 Task: Create ChildIssue0000000644 as Child Issue of Issue Issue0000000322 in Backlog  in Scrum Project Project0000000065 in Jira. Create ChildIssue0000000645 as Child Issue of Issue Issue0000000323 in Backlog  in Scrum Project Project0000000065 in Jira. Create ChildIssue0000000646 as Child Issue of Issue Issue0000000323 in Backlog  in Scrum Project Project0000000065 in Jira. Create ChildIssue0000000647 as Child Issue of Issue Issue0000000324 in Backlog  in Scrum Project Project0000000065 in Jira. Create ChildIssue0000000648 as Child Issue of Issue Issue0000000324 in Backlog  in Scrum Project Project0000000065 in Jira
Action: Mouse moved to (861, 433)
Screenshot: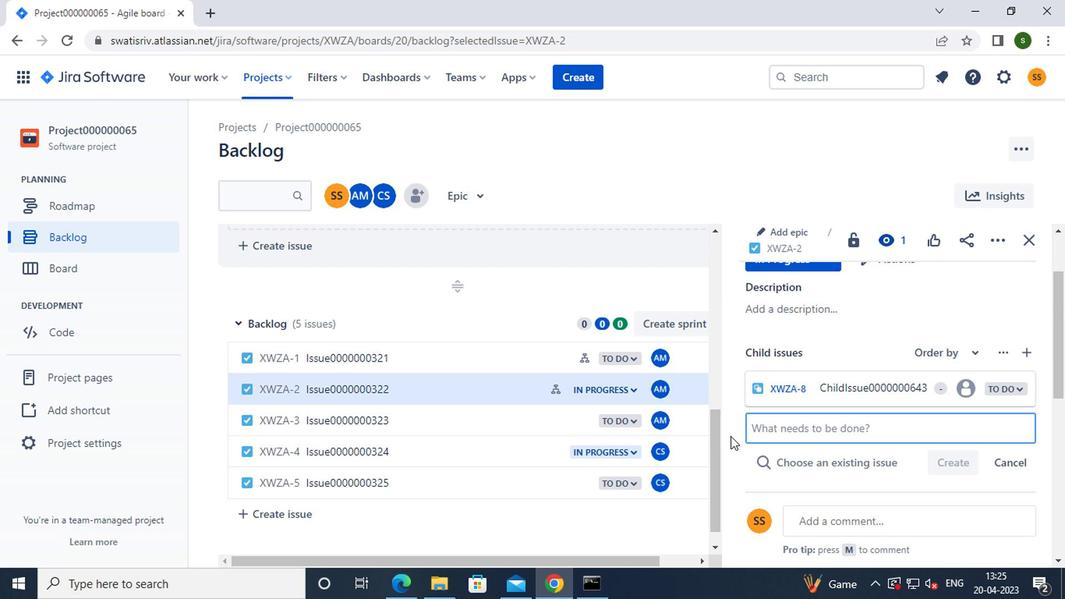 
Action: Key pressed c<Key.caps_lock>hild<Key.caps_lock>i<Key.caps_lock>ssue0000000644
Screenshot: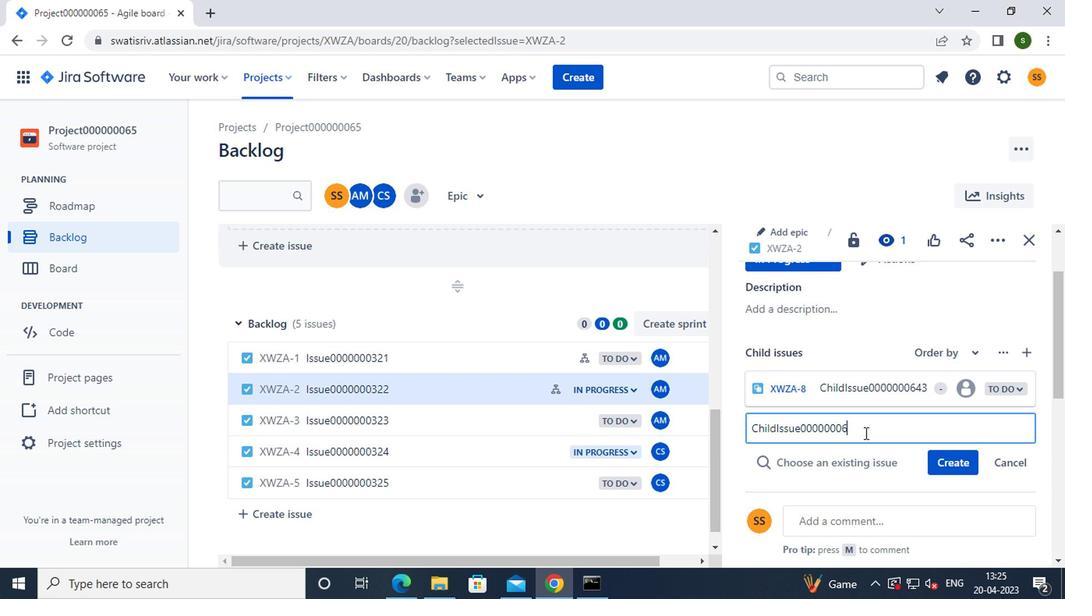 
Action: Mouse moved to (955, 458)
Screenshot: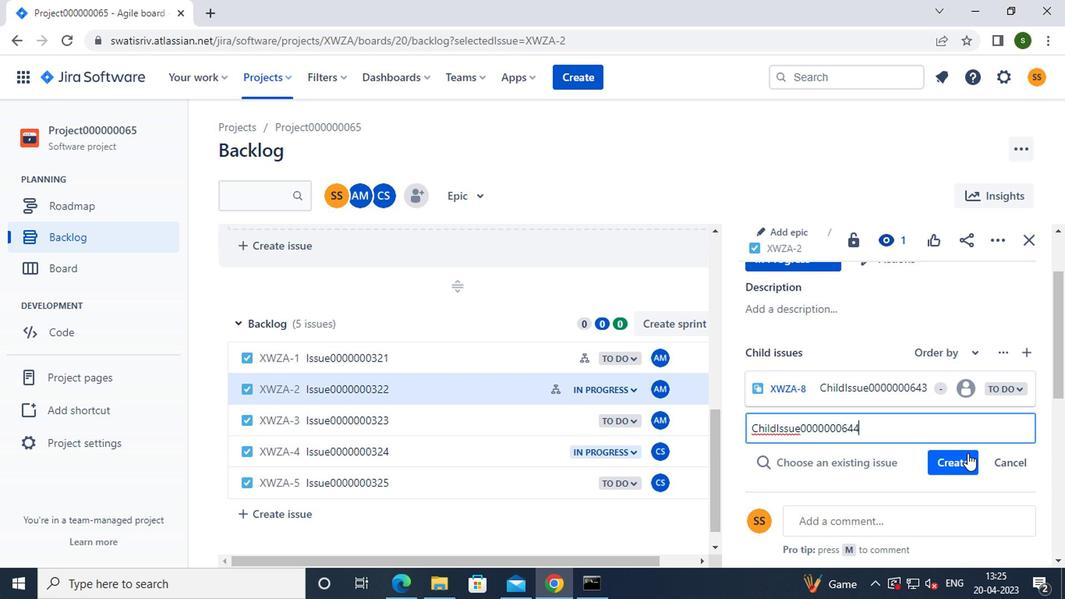 
Action: Mouse pressed left at (955, 458)
Screenshot: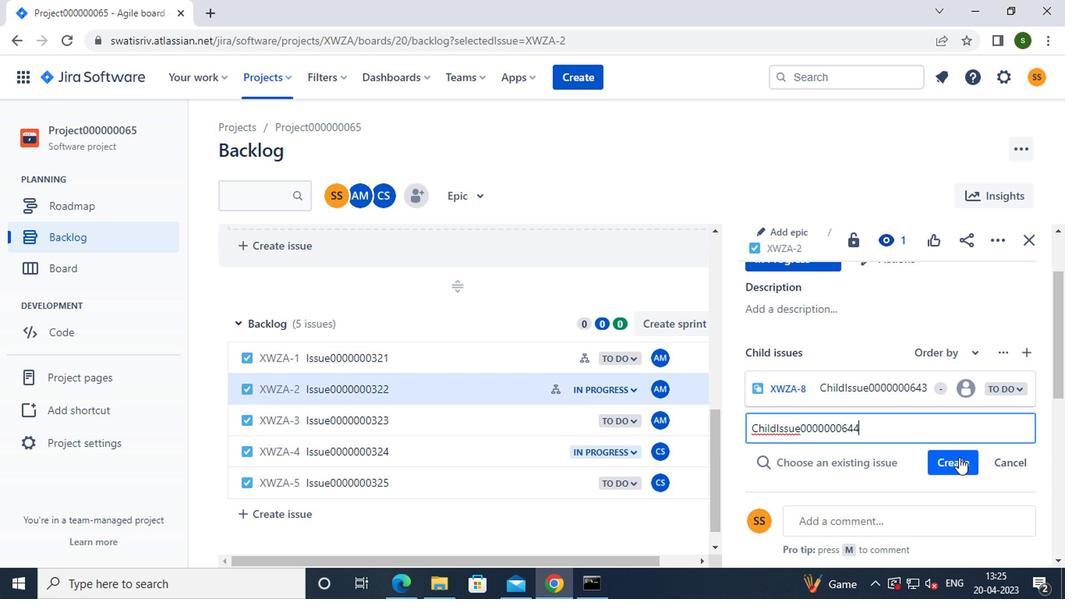 
Action: Mouse moved to (467, 421)
Screenshot: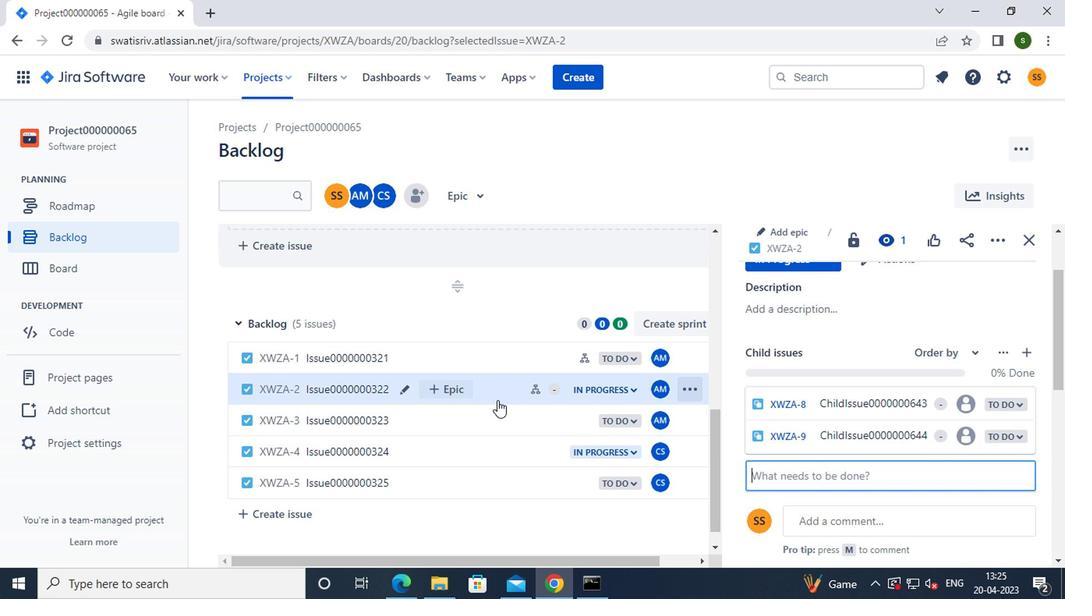 
Action: Mouse pressed left at (467, 421)
Screenshot: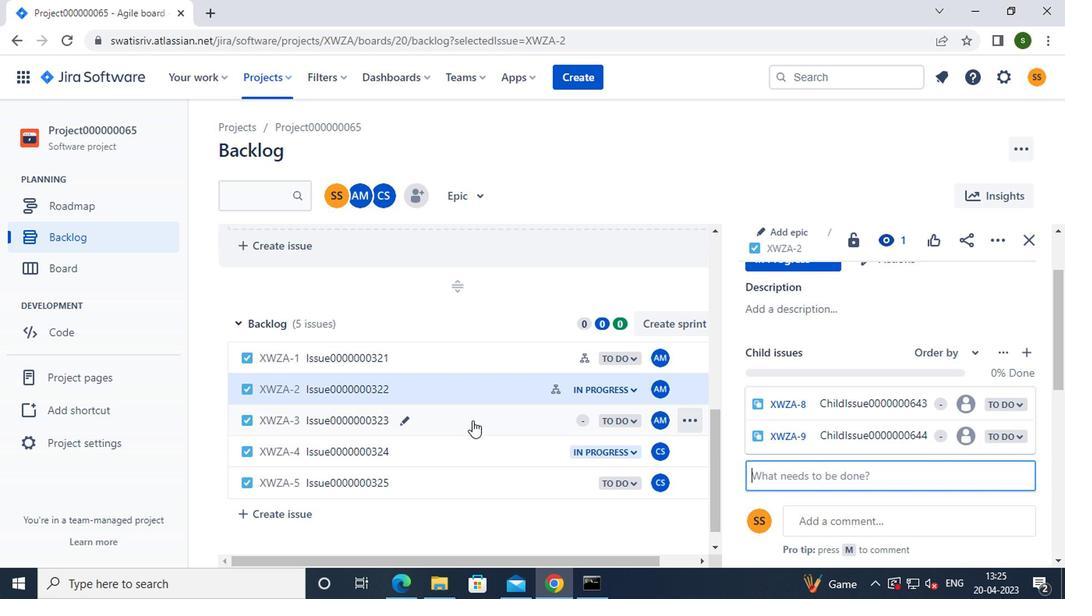 
Action: Mouse moved to (787, 309)
Screenshot: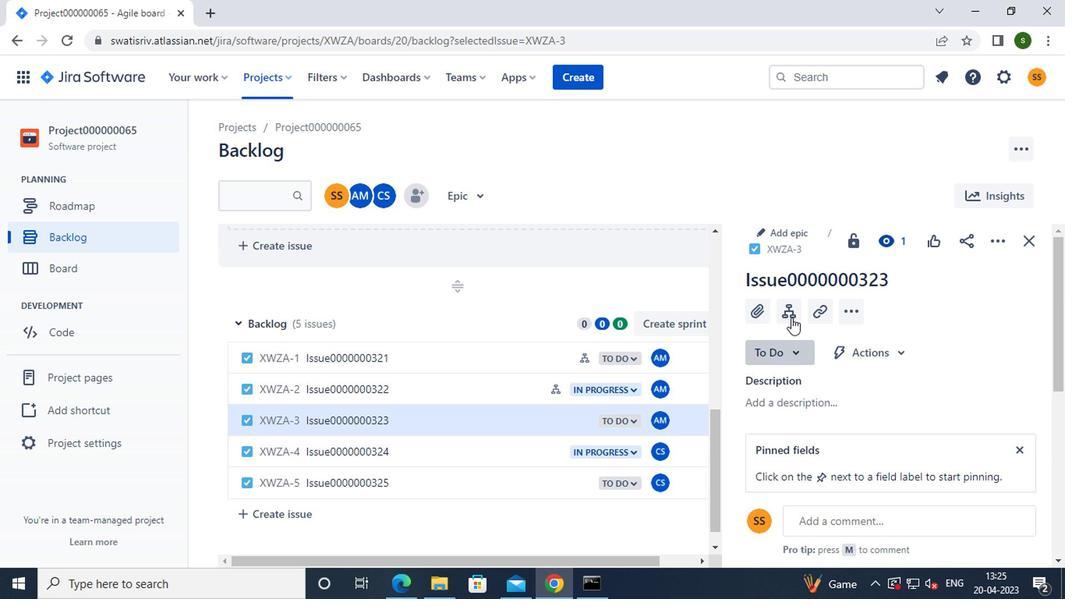 
Action: Mouse pressed left at (787, 309)
Screenshot: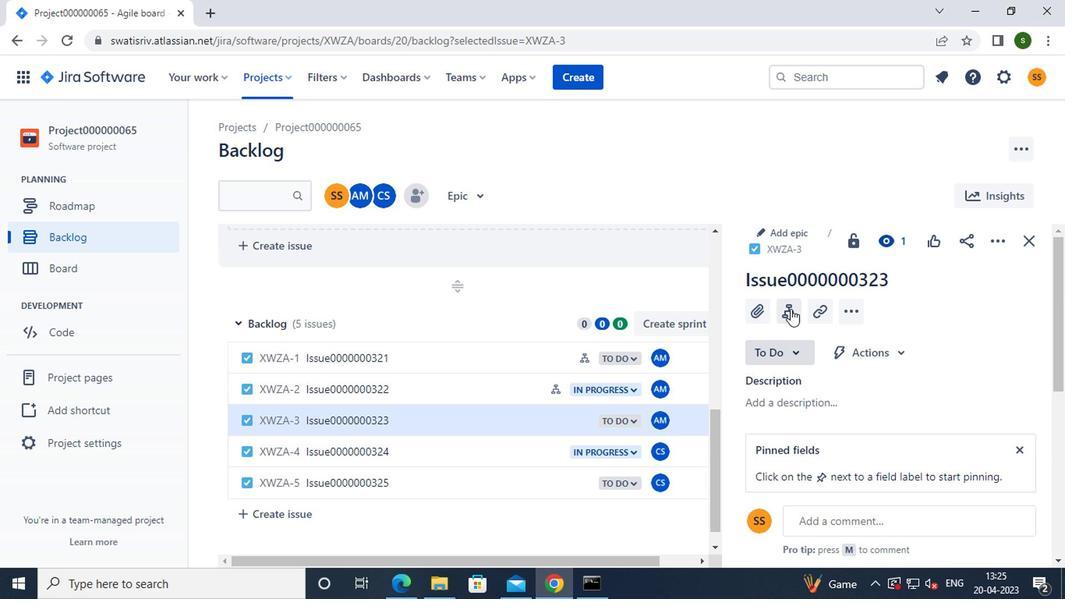 
Action: Mouse moved to (793, 377)
Screenshot: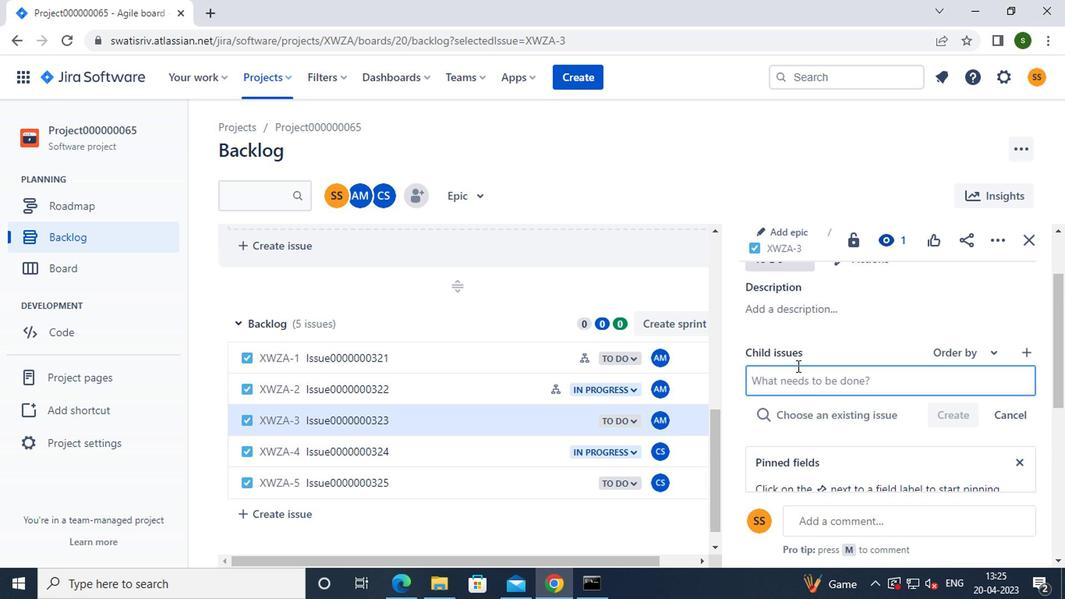 
Action: Key pressed <Key.caps_lock>c<Key.caps_lock>hild<Key.caps_lock>i<Key.caps_lock>ssi<Key.backspace>ue0000000645
Screenshot: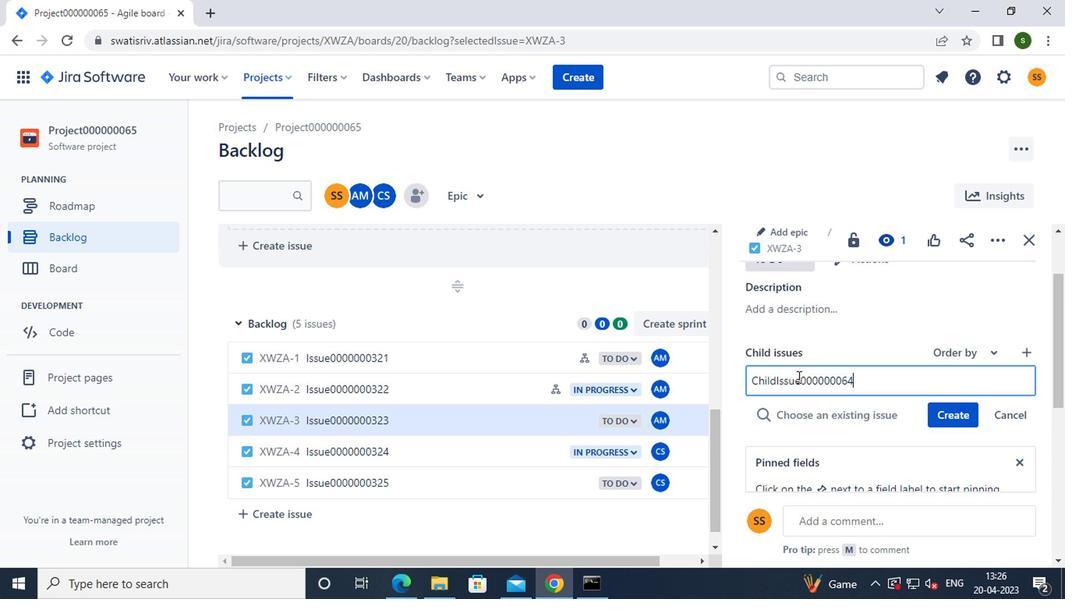 
Action: Mouse moved to (955, 412)
Screenshot: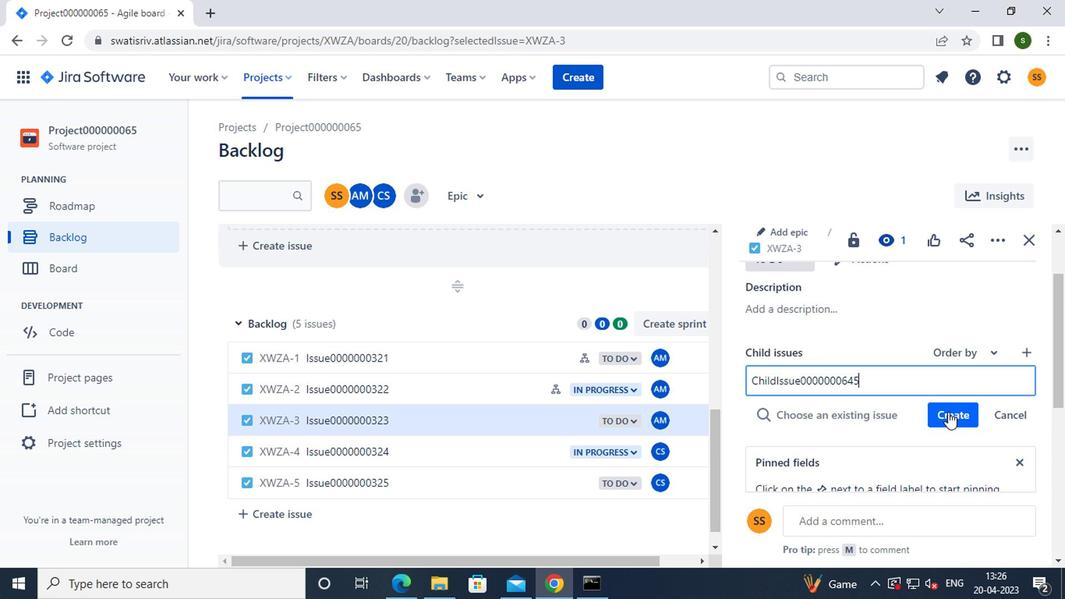 
Action: Mouse pressed left at (955, 412)
Screenshot: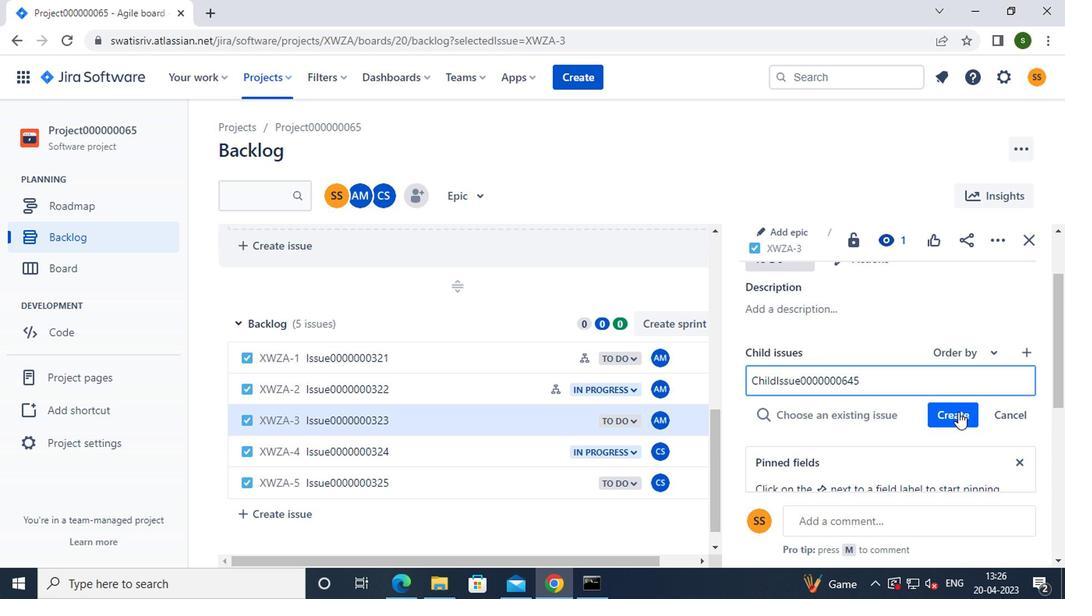 
Action: Mouse moved to (901, 424)
Screenshot: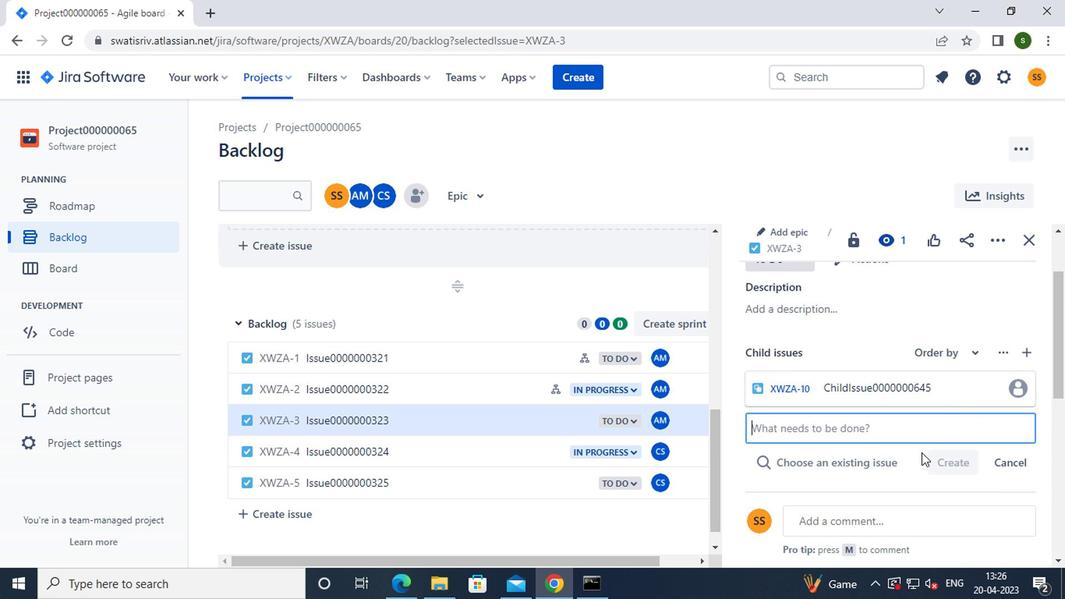 
Action: Key pressed <Key.caps_lock>c<Key.caps_lock>hild<Key.caps_lock>i<Key.caps_lock>ssue0000000646
Screenshot: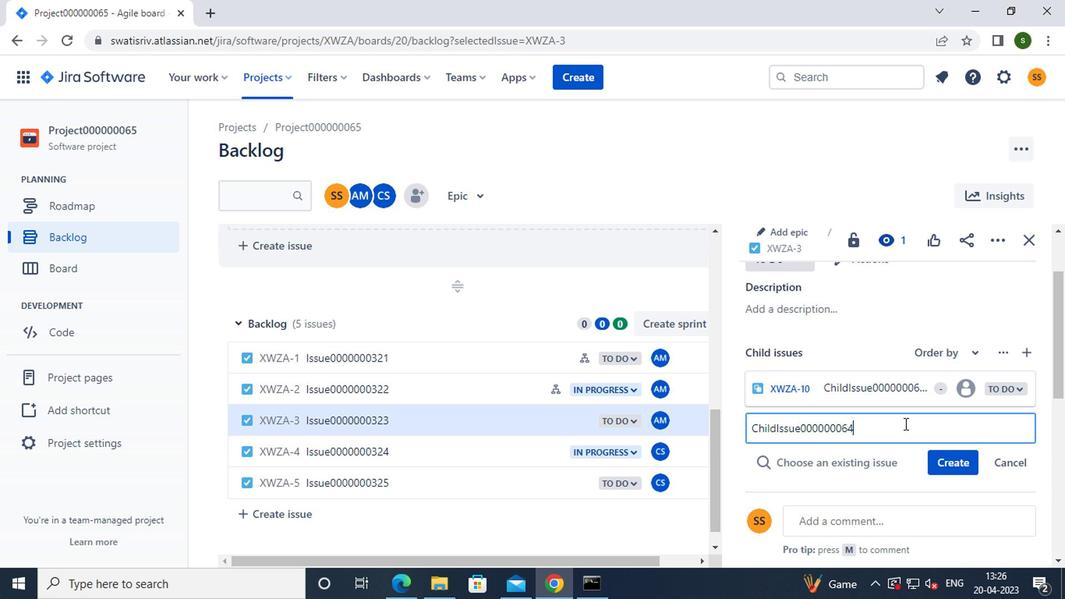 
Action: Mouse moved to (938, 463)
Screenshot: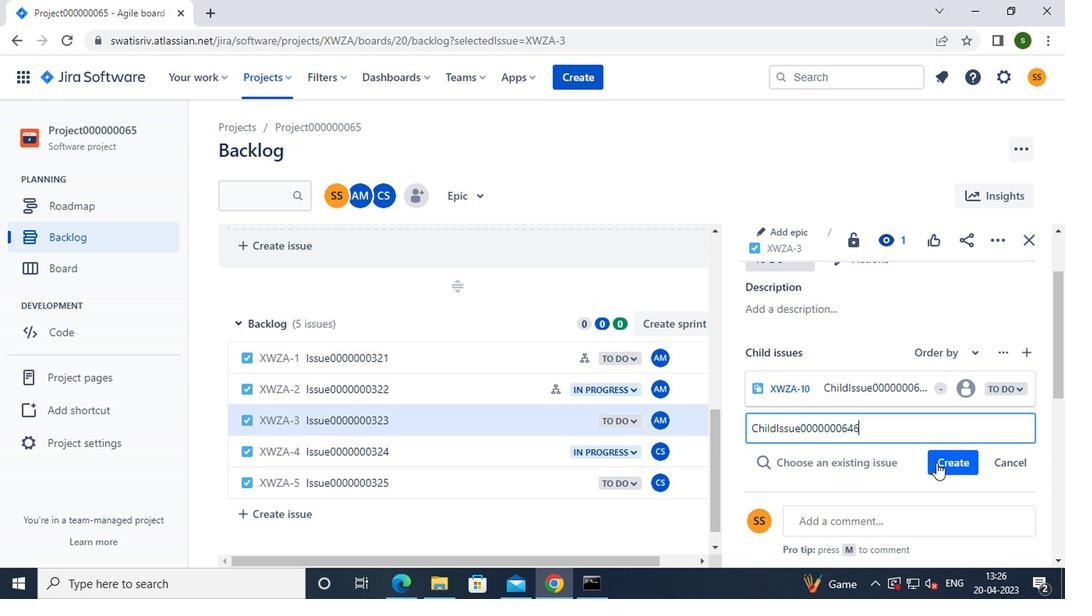 
Action: Mouse pressed left at (938, 463)
Screenshot: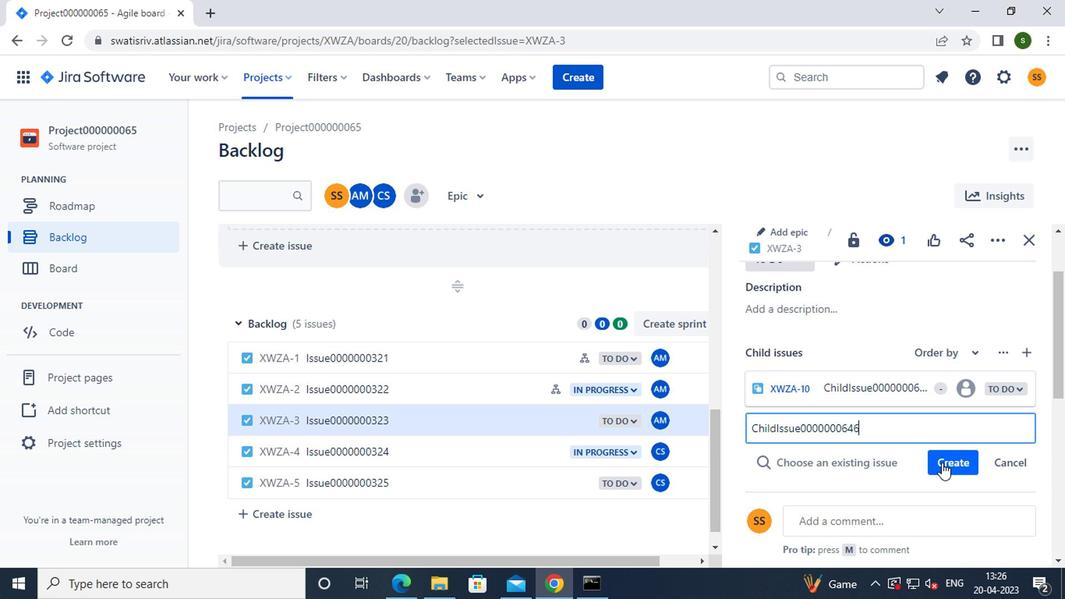 
Action: Mouse moved to (476, 446)
Screenshot: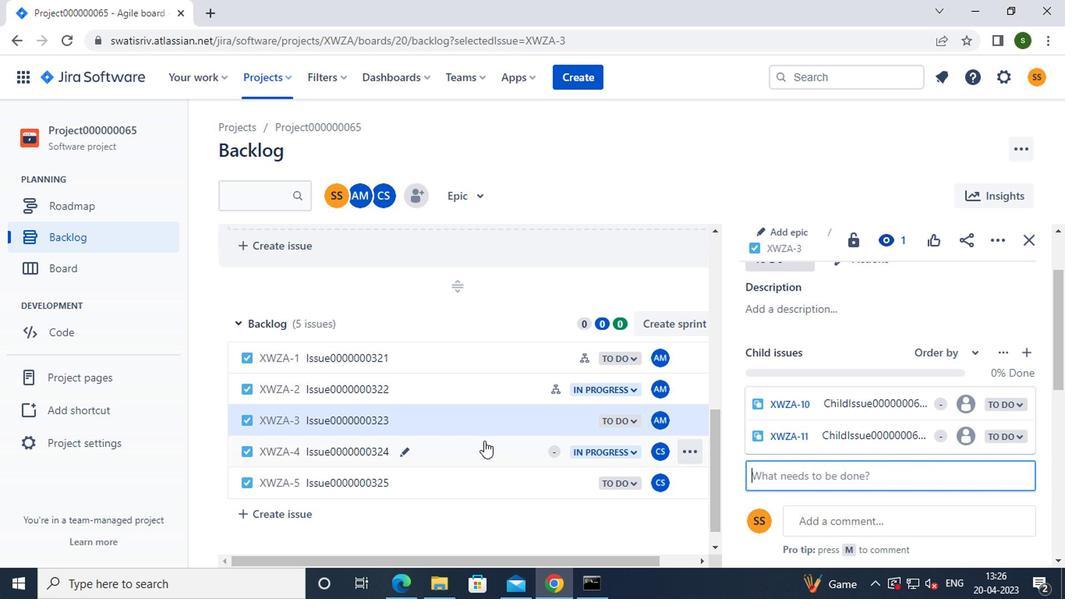 
Action: Mouse pressed left at (476, 446)
Screenshot: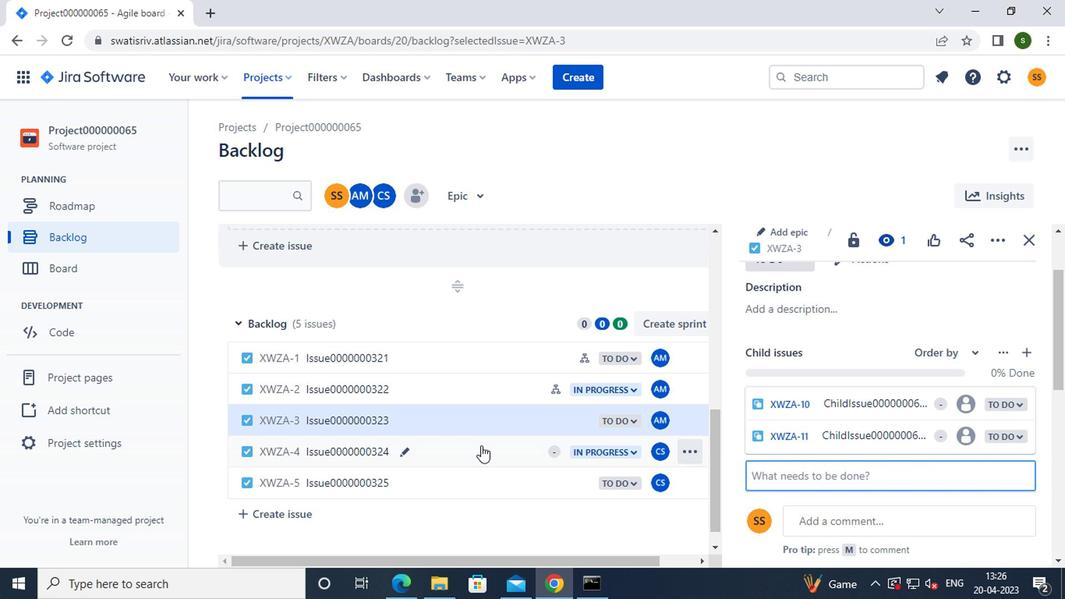 
Action: Mouse moved to (785, 313)
Screenshot: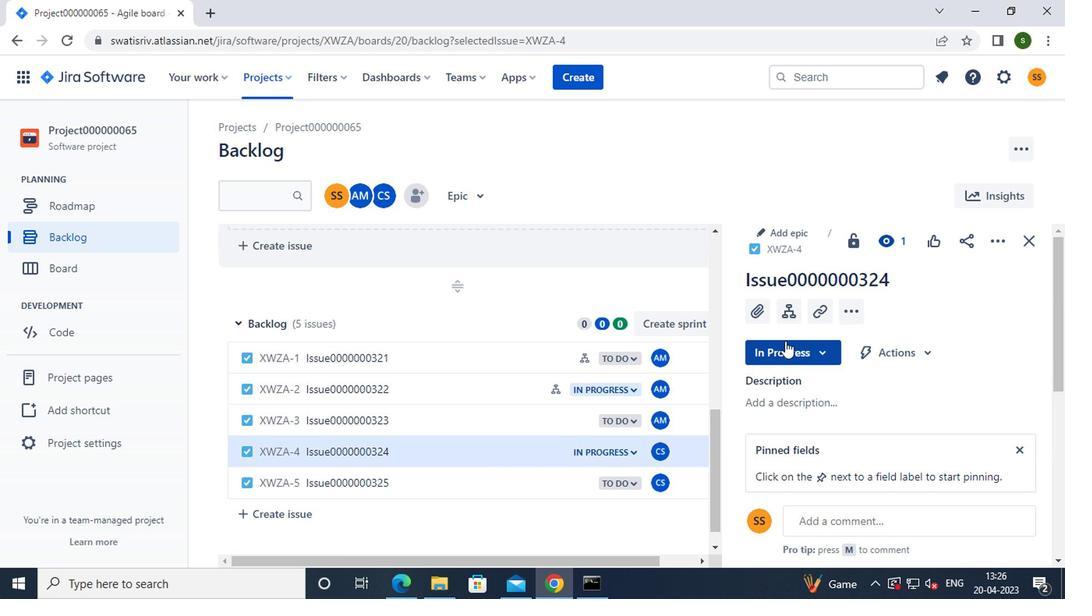 
Action: Mouse pressed left at (785, 313)
Screenshot: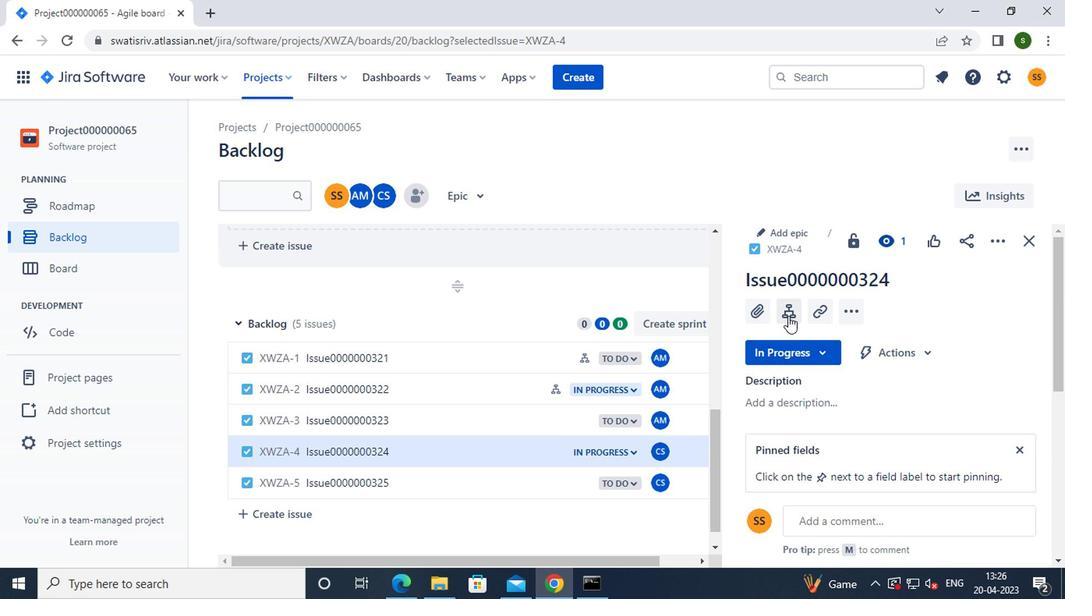 
Action: Mouse moved to (803, 380)
Screenshot: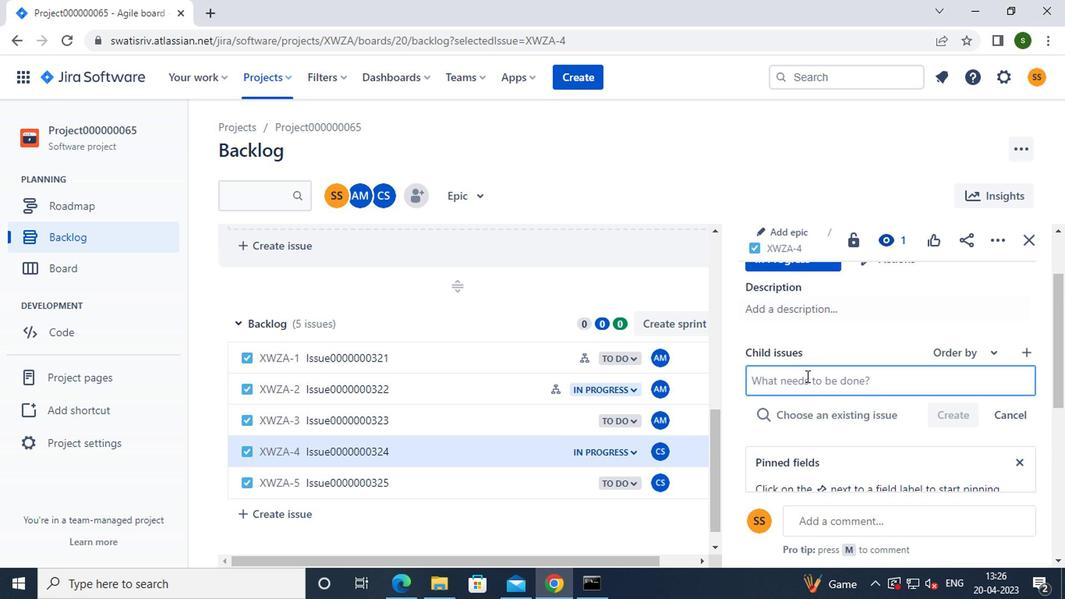 
Action: Key pressed <Key.caps_lock>c<Key.caps_lock>hild<Key.caps_lock>i<Key.caps_lock>ssue0000000647
Screenshot: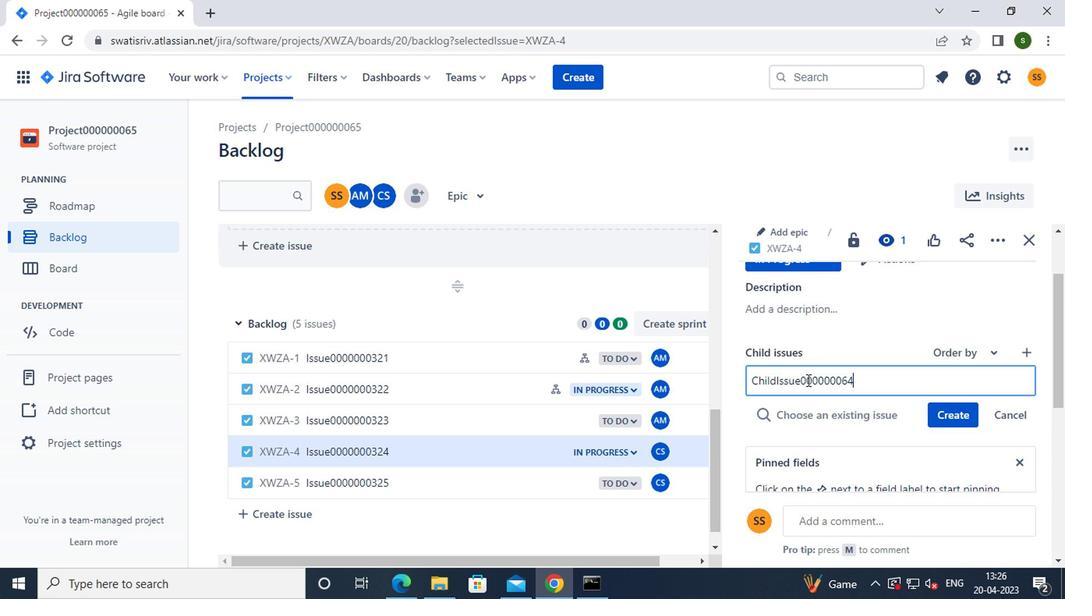 
Action: Mouse moved to (934, 408)
Screenshot: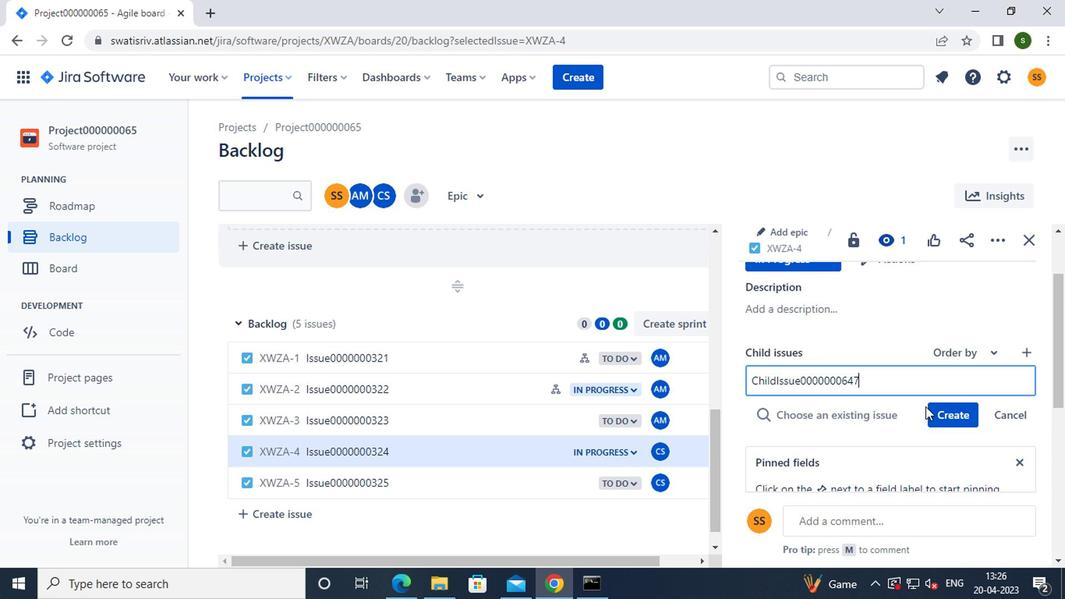 
Action: Mouse pressed left at (934, 408)
Screenshot: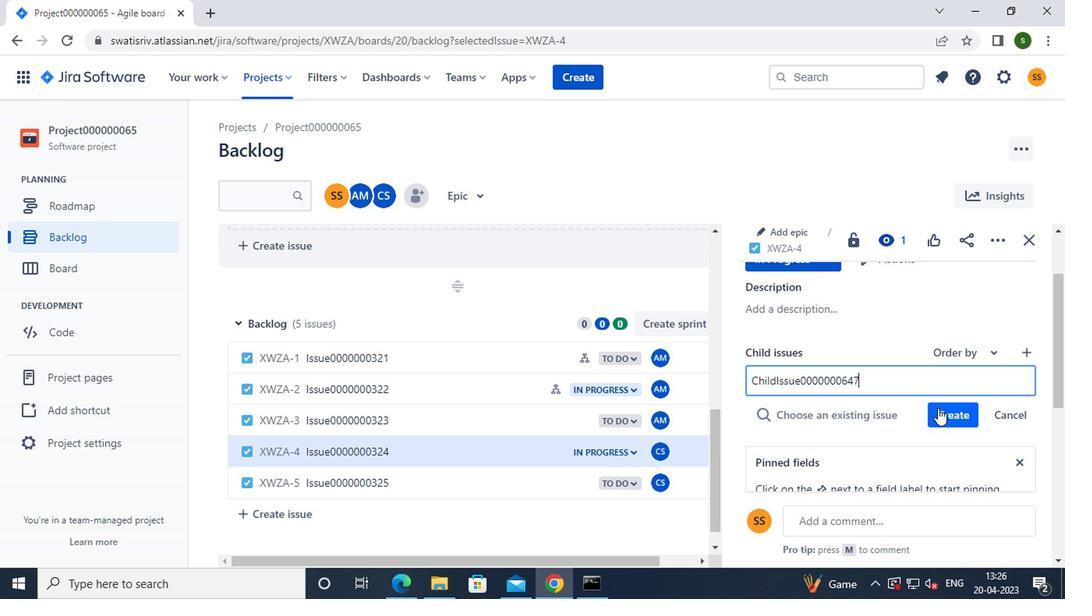 
Action: Mouse moved to (914, 434)
Screenshot: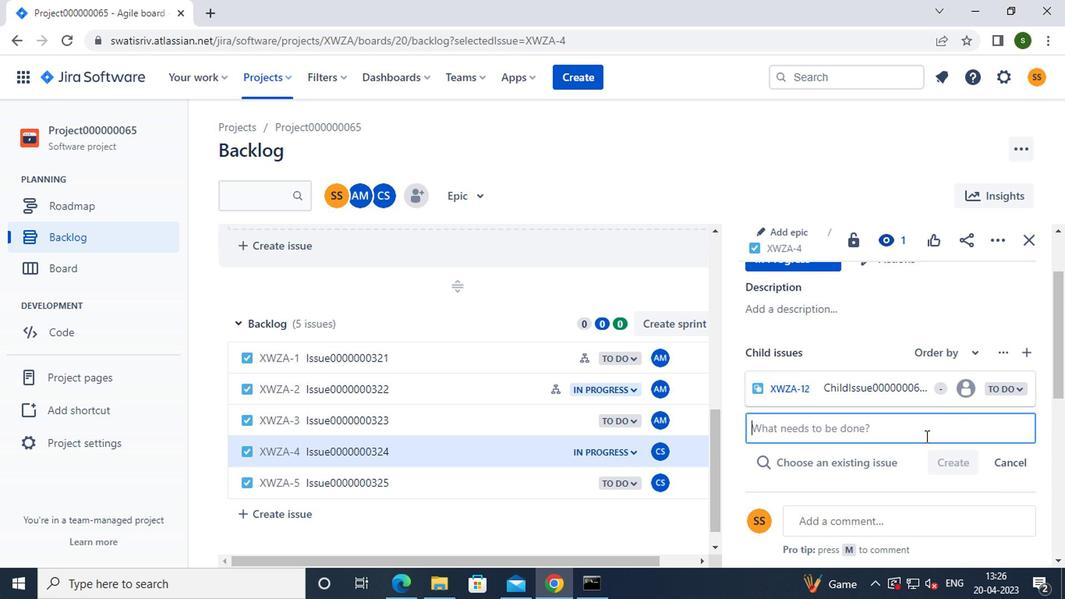 
Action: Key pressed <Key.caps_lock>c<Key.caps_lock>hild<Key.caps_lock>i<Key.caps_lock>ssue0000000648
Screenshot: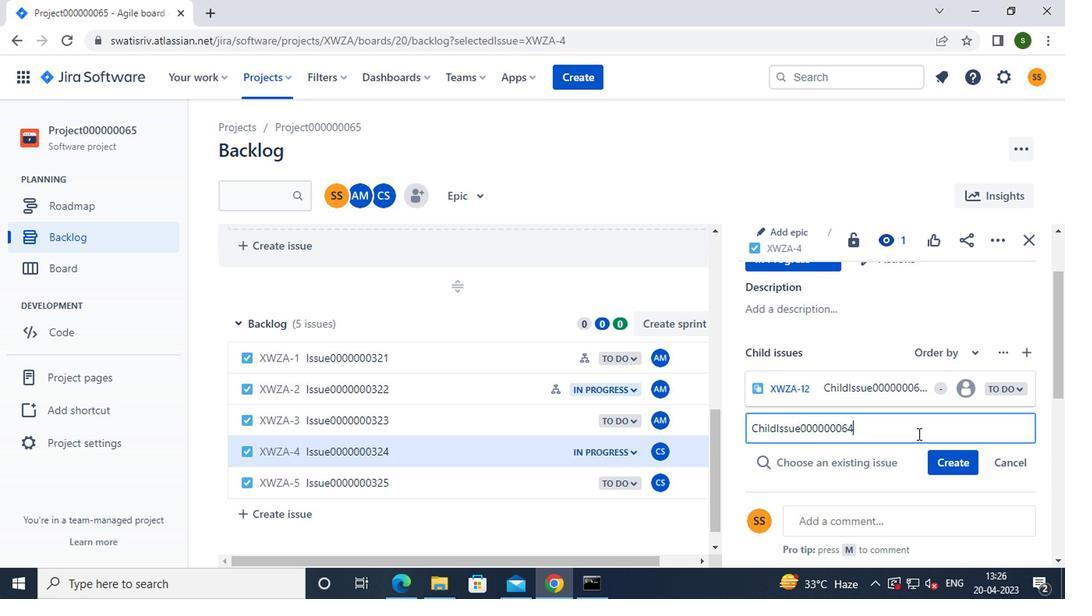 
Action: Mouse moved to (949, 468)
Screenshot: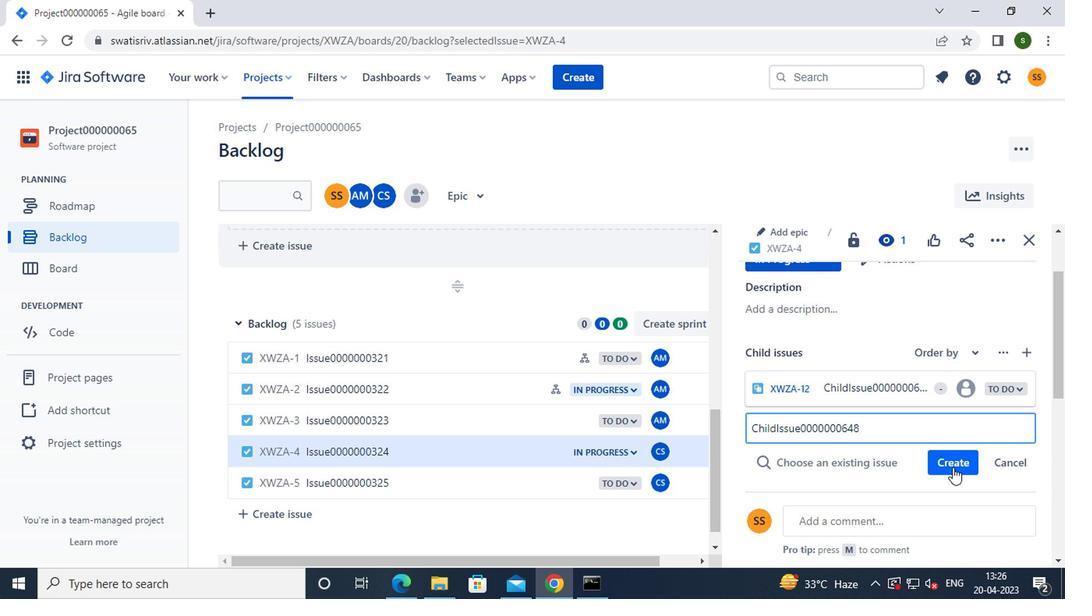 
Action: Mouse pressed left at (949, 468)
Screenshot: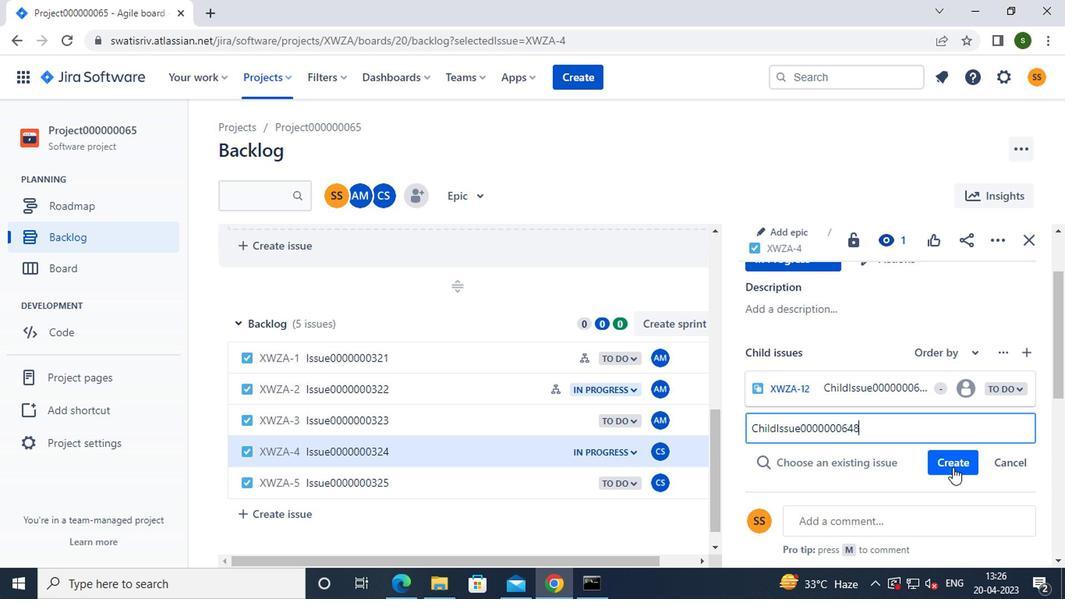 
Action: Mouse moved to (639, 174)
Screenshot: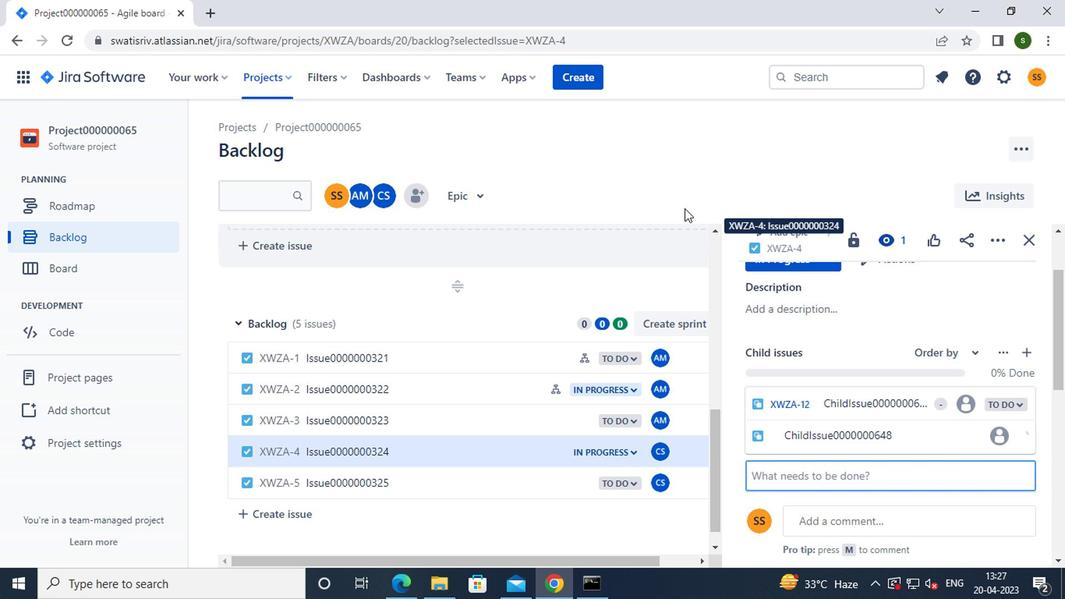 
Action: Key pressed <Key.f8>
Screenshot: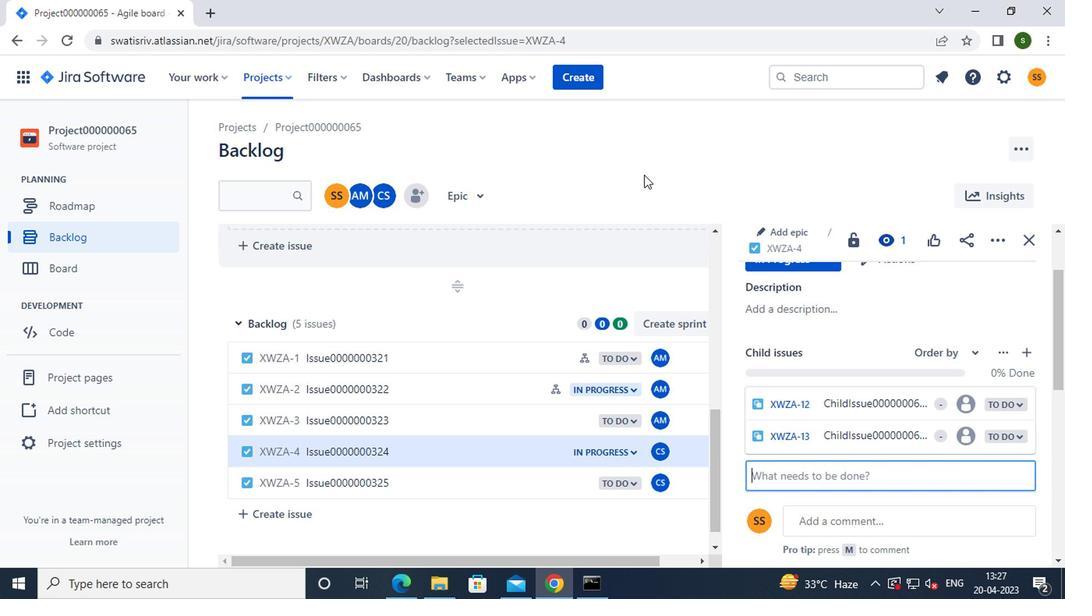 
